 Task: Create a task  Implement a new cloud-based energy management system for a company , assign it to team member softage.3@softage.net in the project BridgeForge and update the status of the task to  Off Track , set the priority of the task to Medium
Action: Mouse moved to (65, 44)
Screenshot: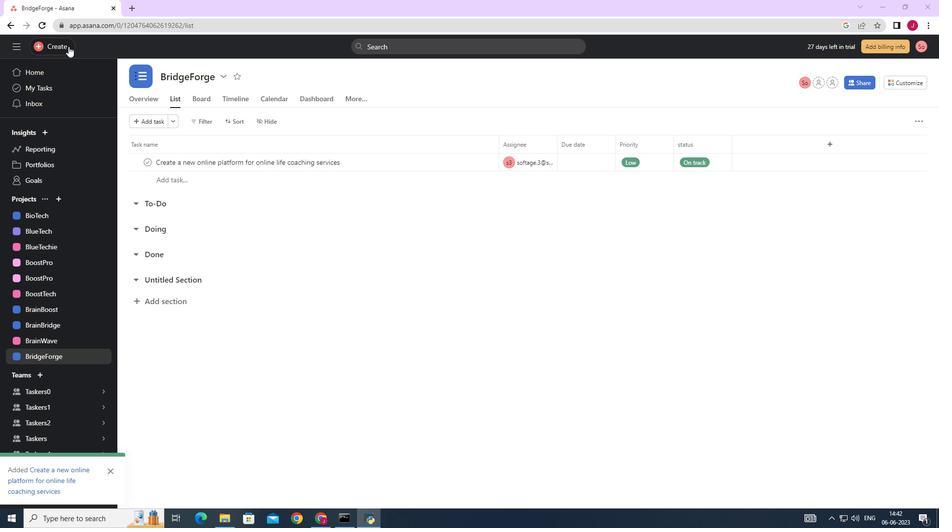 
Action: Mouse pressed left at (65, 44)
Screenshot: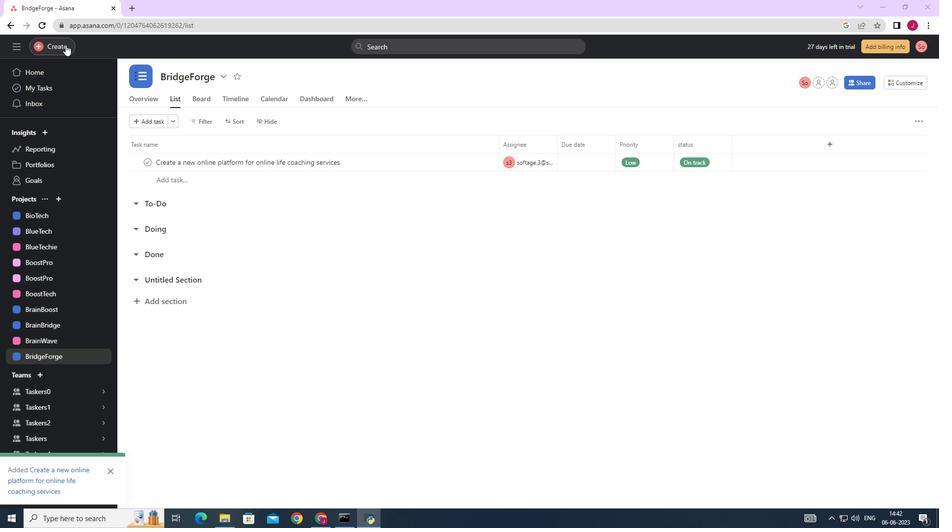 
Action: Mouse moved to (105, 51)
Screenshot: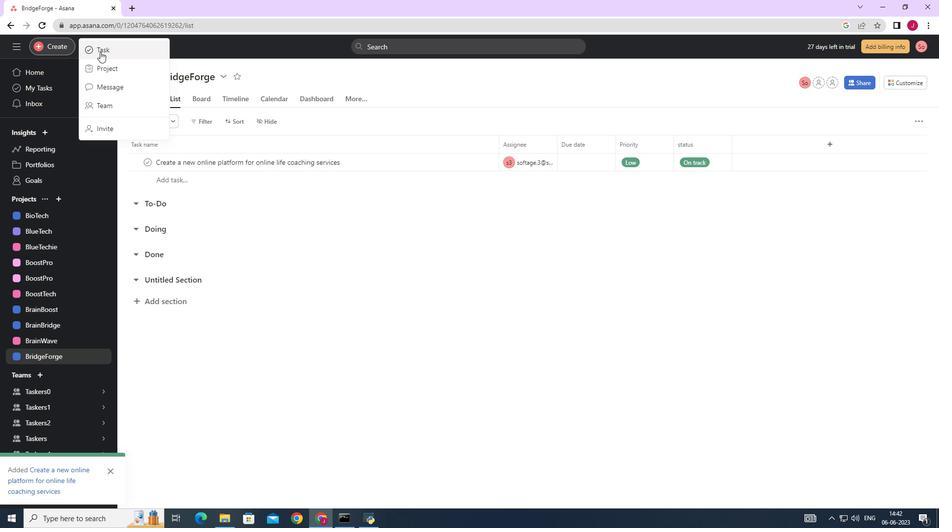 
Action: Mouse pressed left at (105, 51)
Screenshot: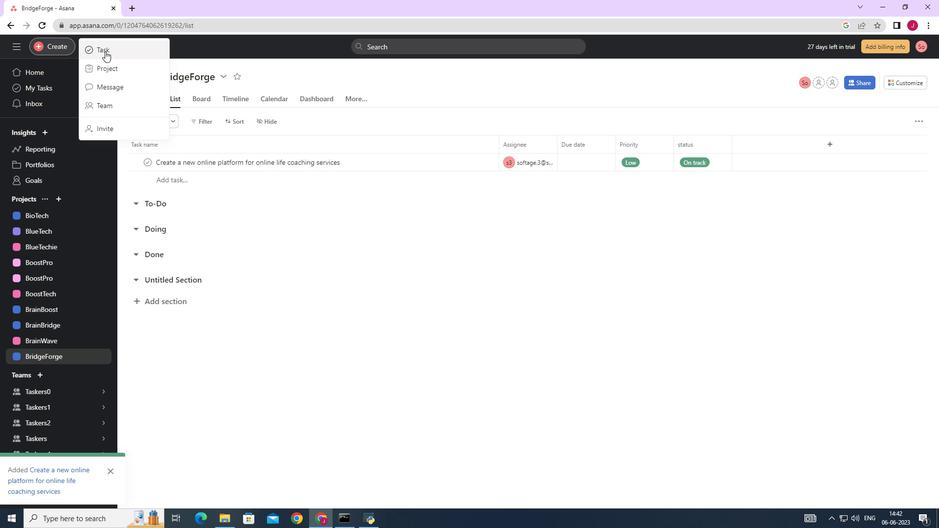 
Action: Mouse moved to (744, 324)
Screenshot: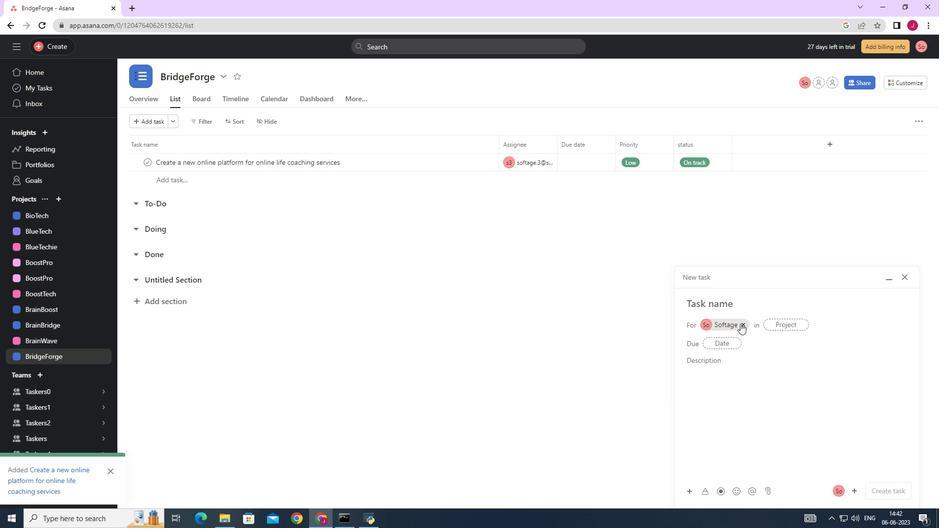 
Action: Mouse pressed left at (744, 324)
Screenshot: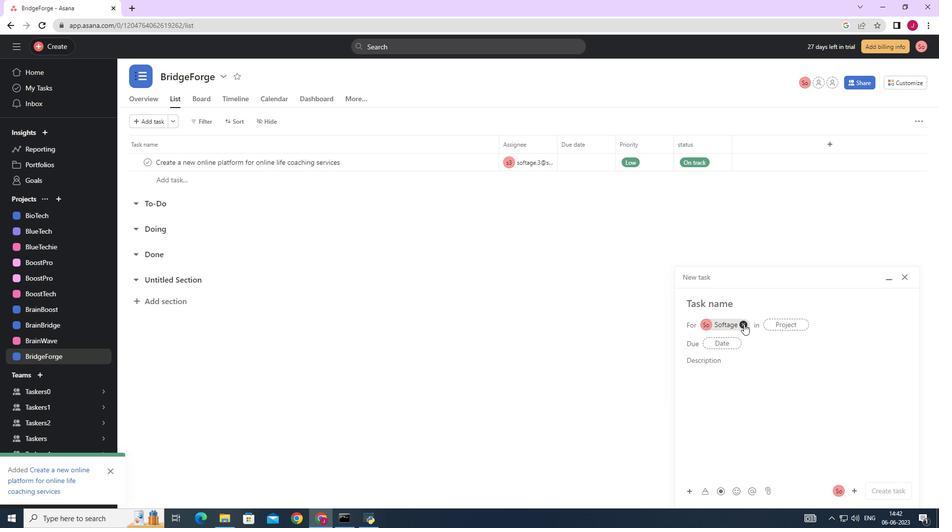 
Action: Mouse moved to (709, 298)
Screenshot: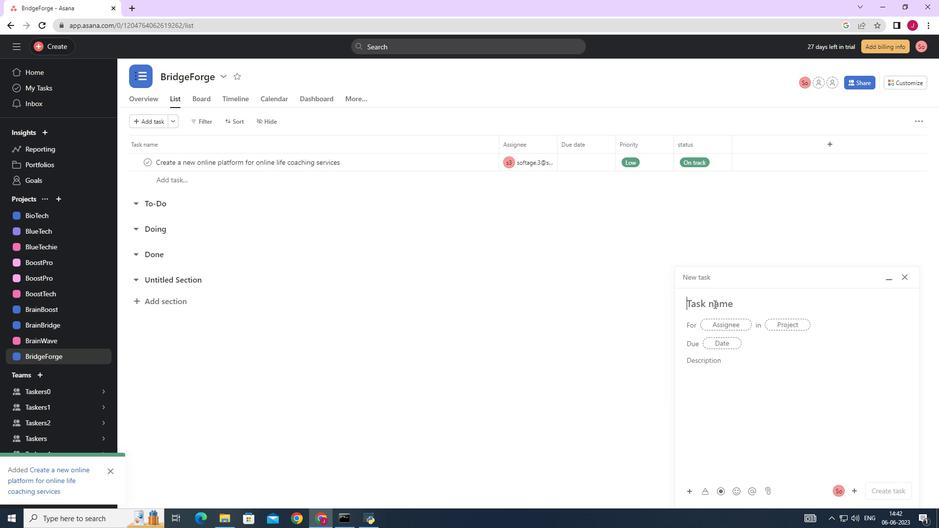 
Action: Mouse pressed left at (709, 298)
Screenshot: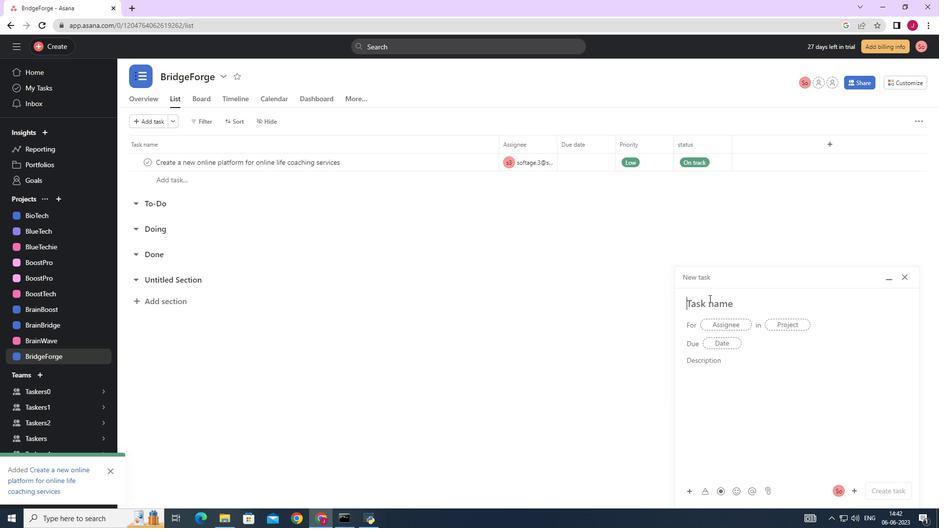 
Action: Mouse moved to (649, 305)
Screenshot: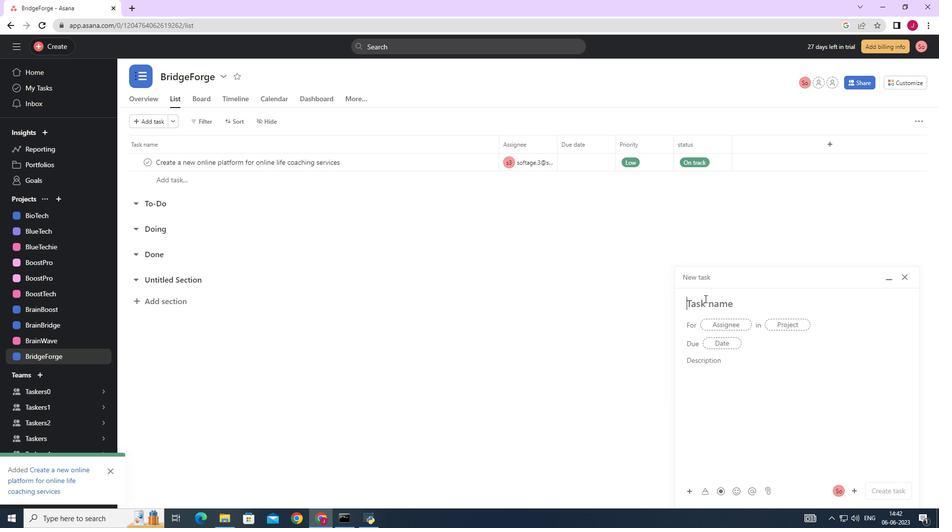
Action: Key pressed <Key.caps_lock>I<Key.caps_lock>mplementa<Key.space>new<Key.space>cloud-based<Key.space>energy<Key.space>management<Key.space>system<Key.space>for<Key.space>a<Key.space>company
Screenshot: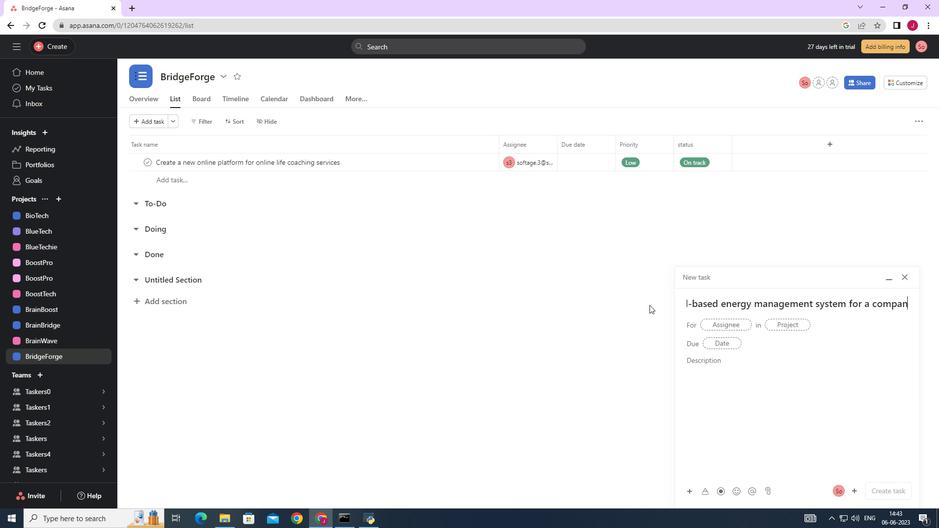 
Action: Mouse moved to (732, 323)
Screenshot: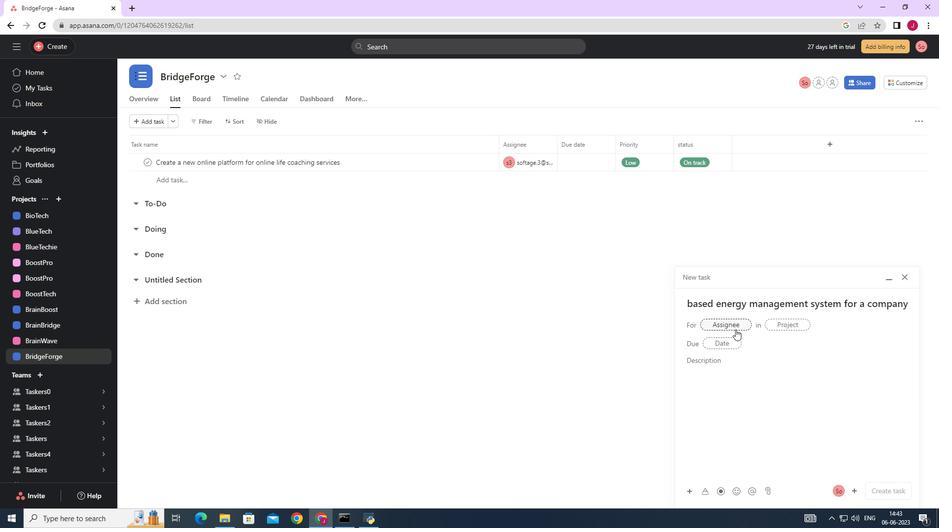 
Action: Mouse pressed left at (732, 323)
Screenshot: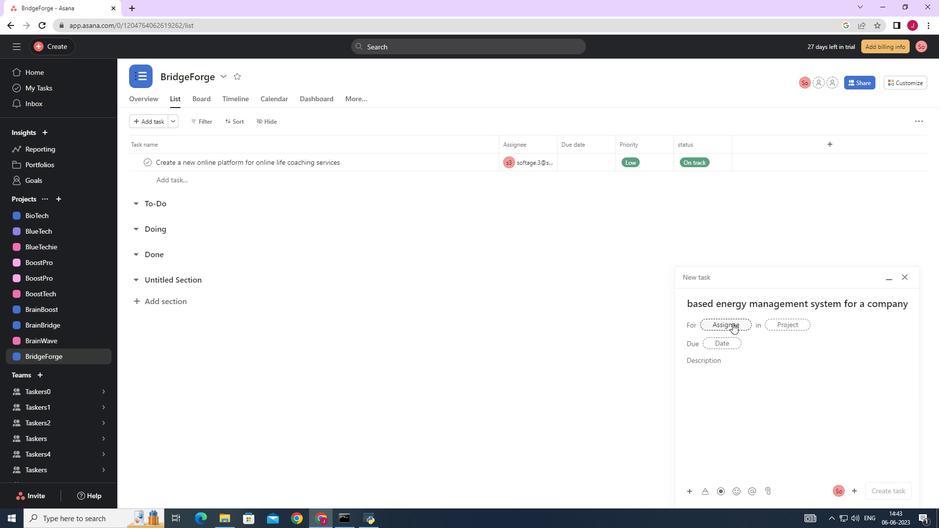 
Action: Mouse moved to (731, 320)
Screenshot: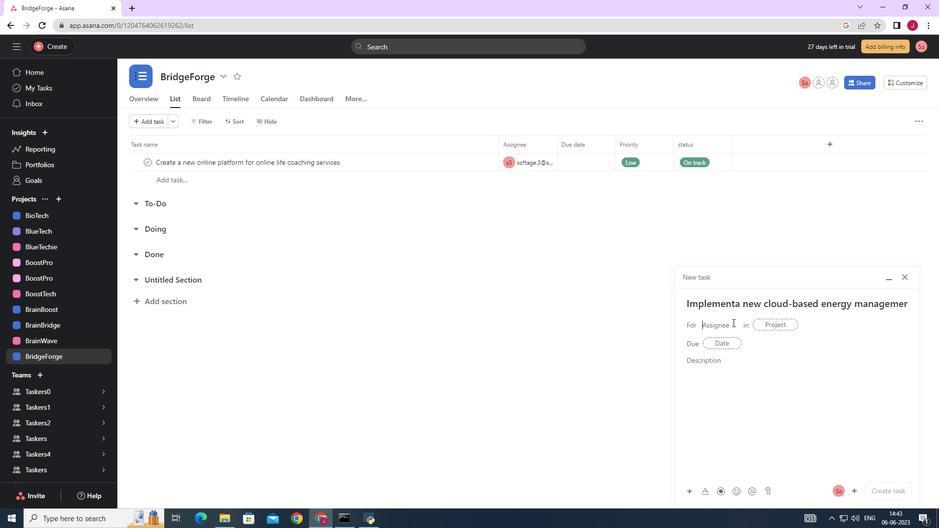 
Action: Key pressed softage.3
Screenshot: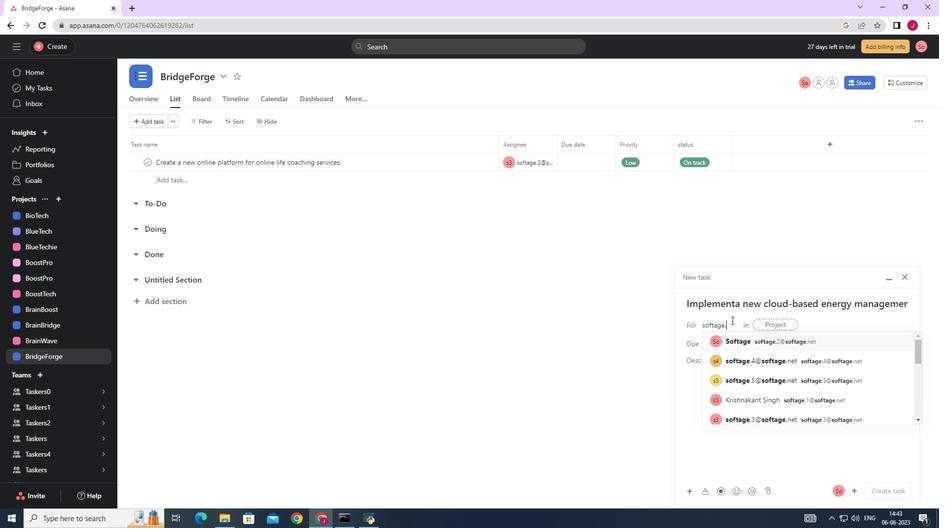 
Action: Mouse moved to (750, 344)
Screenshot: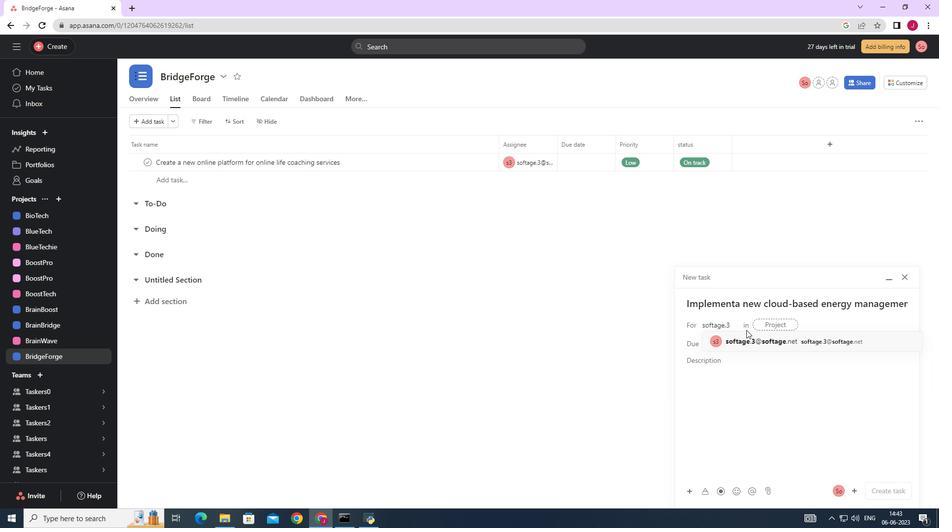 
Action: Mouse pressed left at (750, 344)
Screenshot: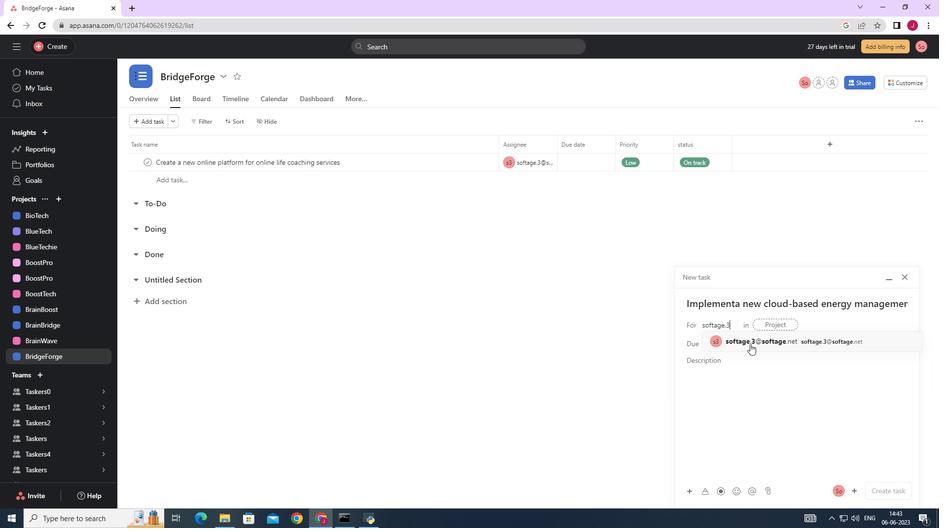 
Action: Mouse moved to (616, 342)
Screenshot: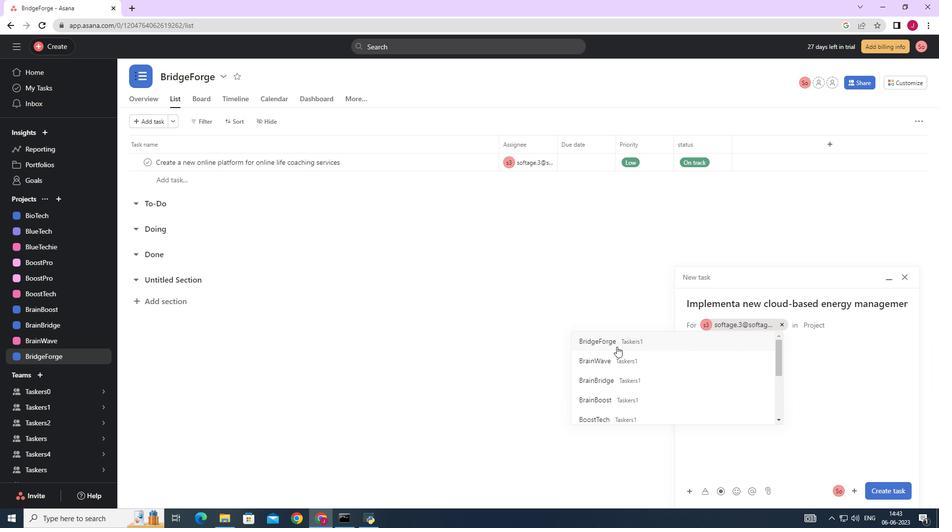 
Action: Mouse pressed left at (616, 342)
Screenshot: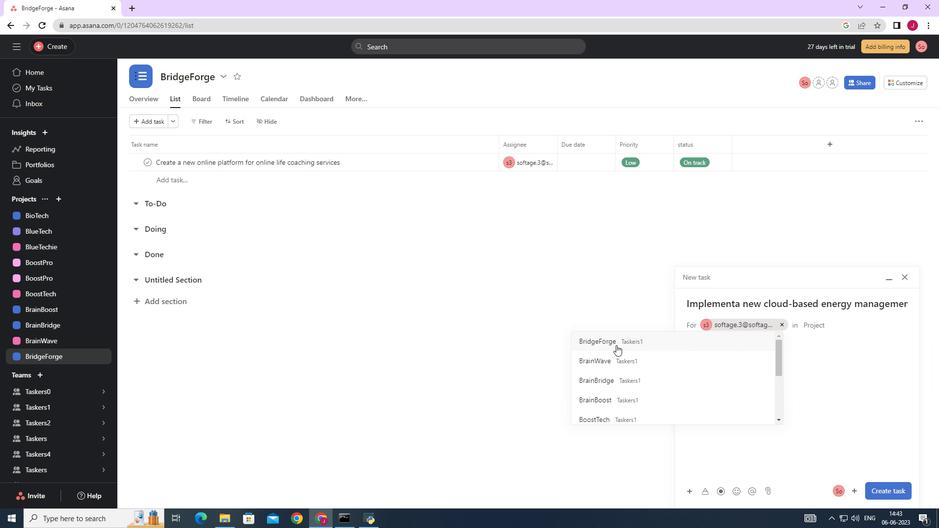 
Action: Mouse moved to (732, 365)
Screenshot: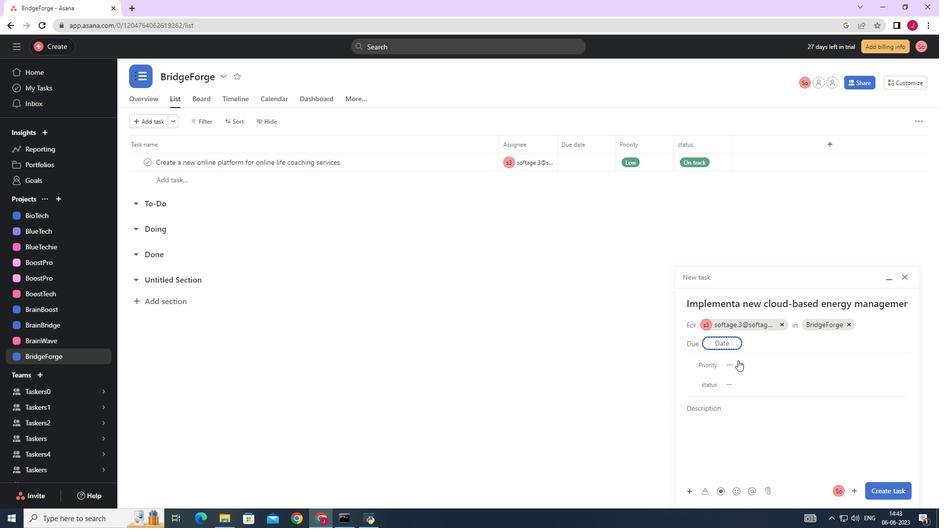 
Action: Mouse pressed left at (732, 365)
Screenshot: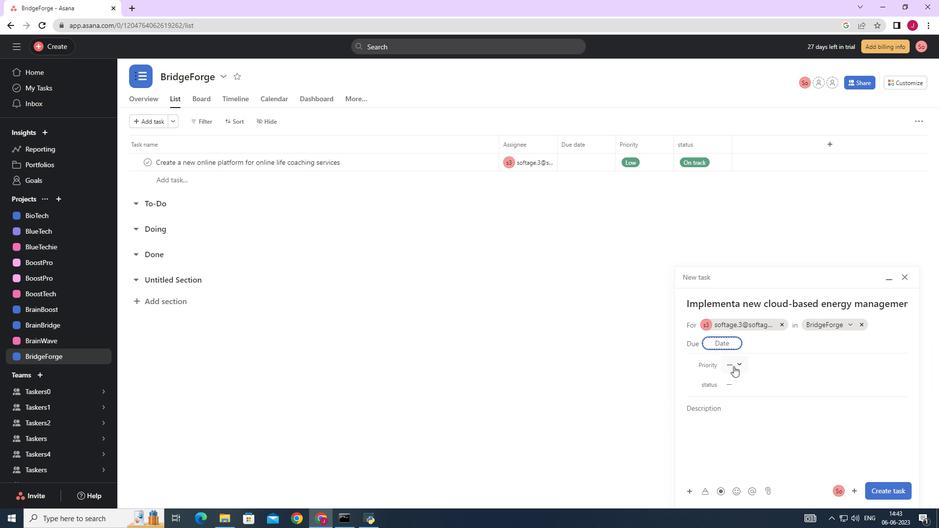 
Action: Mouse moved to (760, 415)
Screenshot: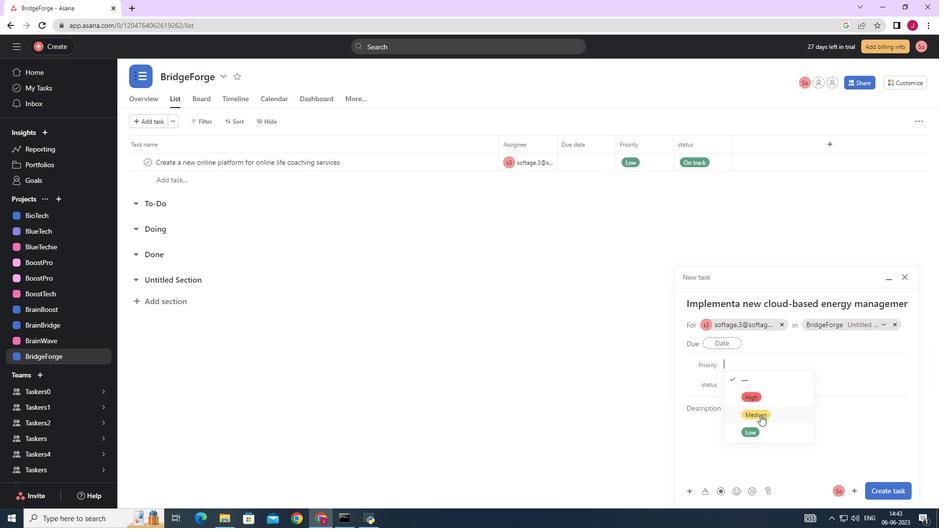 
Action: Mouse pressed left at (760, 415)
Screenshot: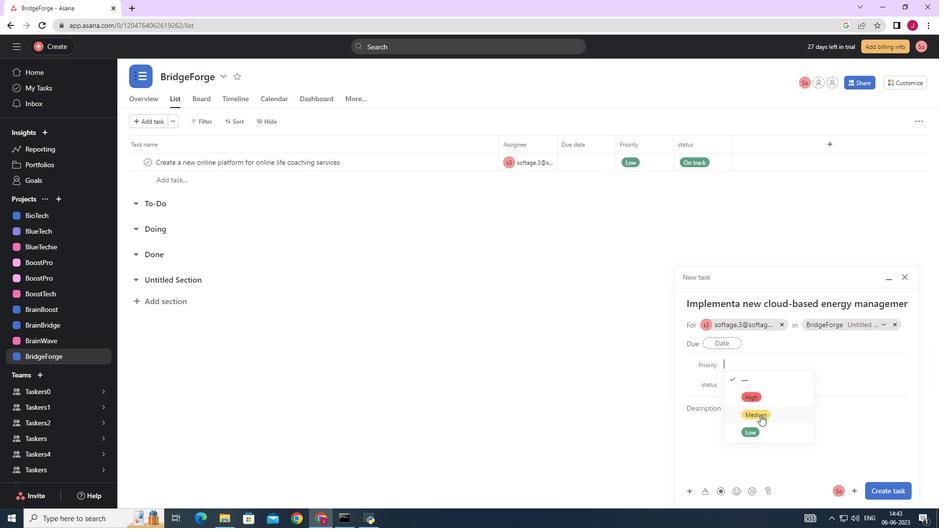 
Action: Mouse moved to (736, 379)
Screenshot: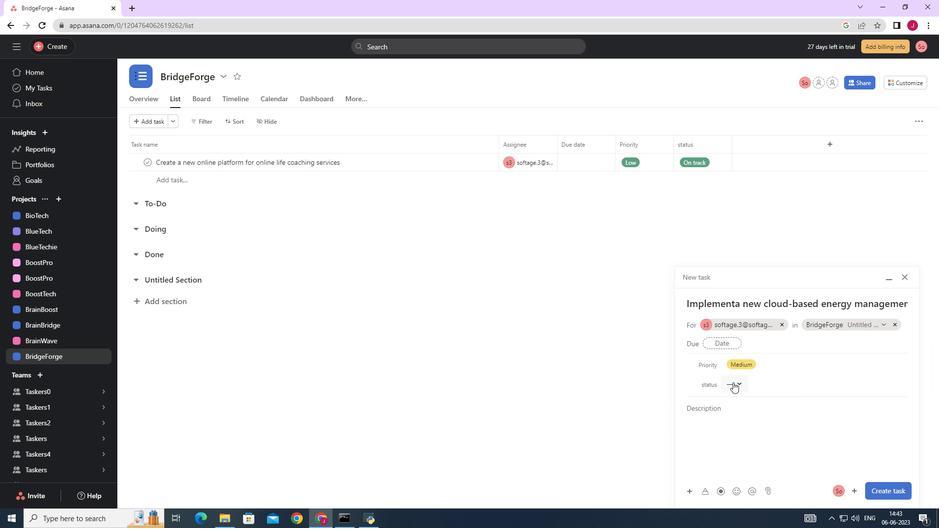 
Action: Mouse pressed left at (736, 379)
Screenshot: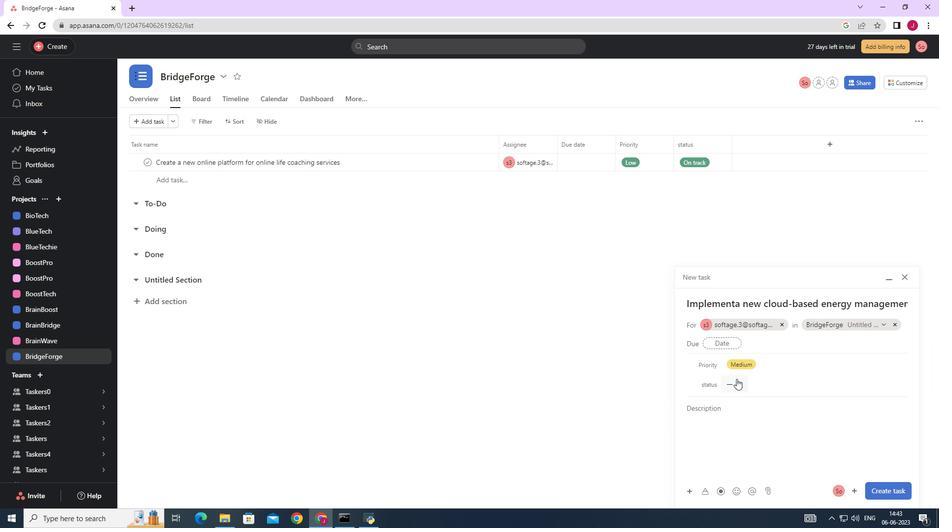 
Action: Mouse moved to (758, 433)
Screenshot: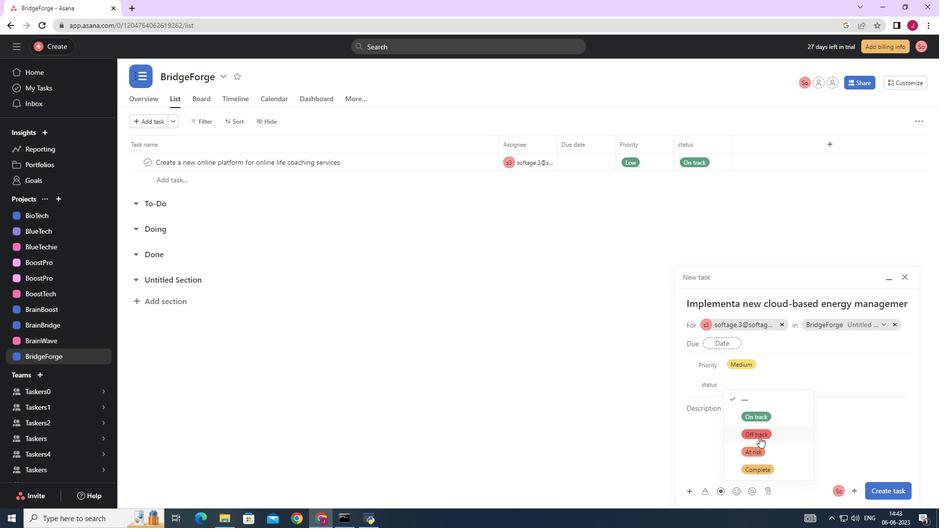 
Action: Mouse pressed left at (758, 433)
Screenshot: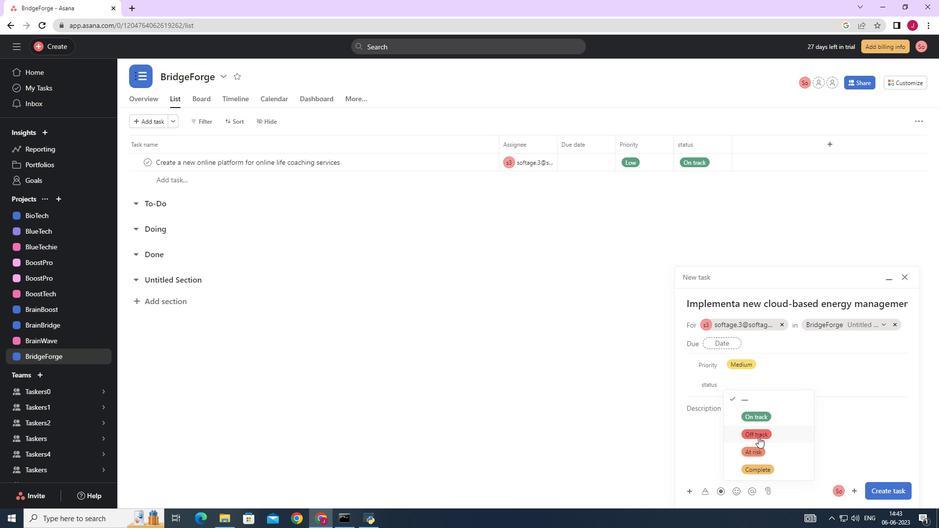 
Action: Mouse moved to (880, 491)
Screenshot: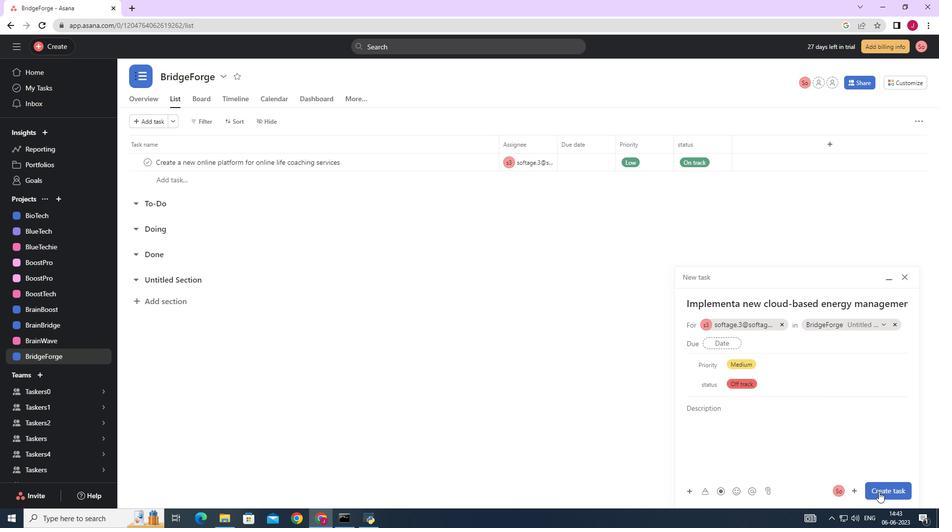
Action: Mouse pressed left at (880, 491)
Screenshot: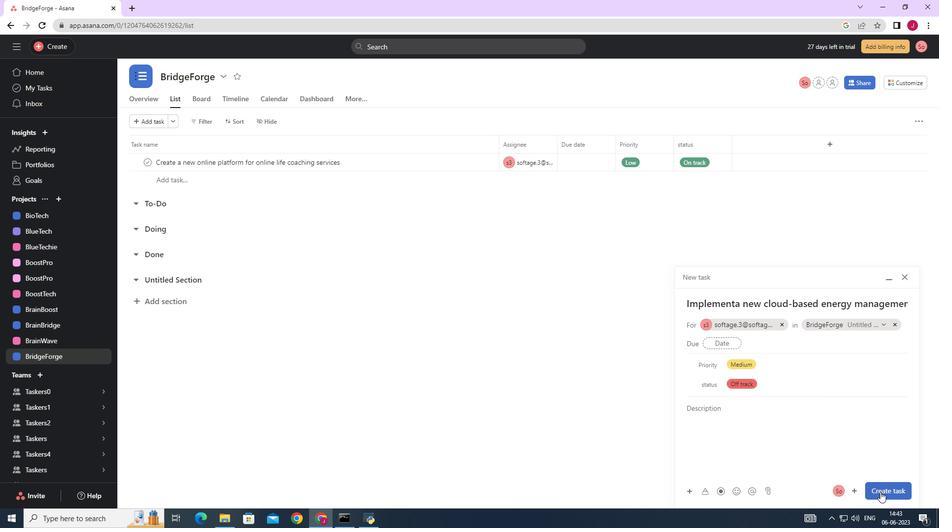 
Action: Mouse moved to (758, 300)
Screenshot: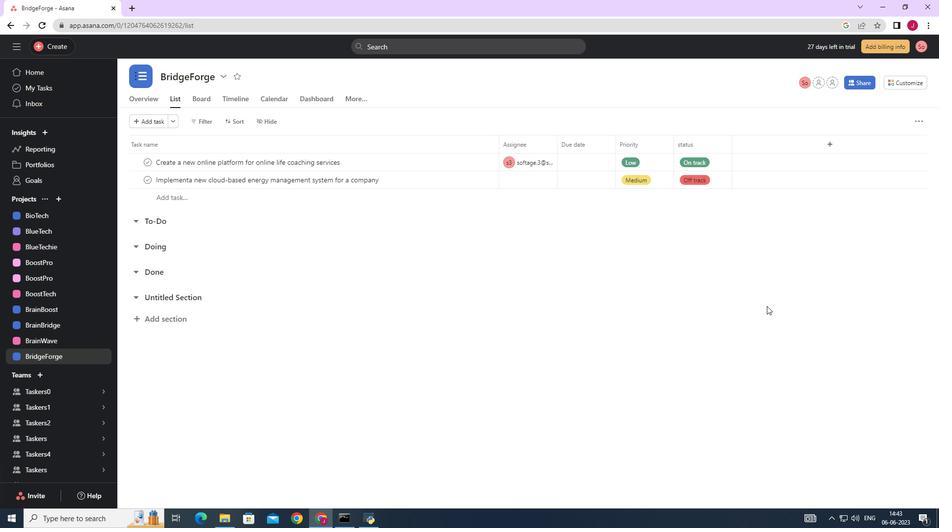 
